 Task: Log work in the project ZephyrTech for the issue 'Upgrade the caching mechanism of a web application to improve response time and reduce server load' spent time as '2w 5d 3h 32m' and remaining time as '1w 5d 1h 24m' and move to top of backlog. Now add the issue to the epic 'Change Management Implementation'.
Action: Mouse moved to (455, 390)
Screenshot: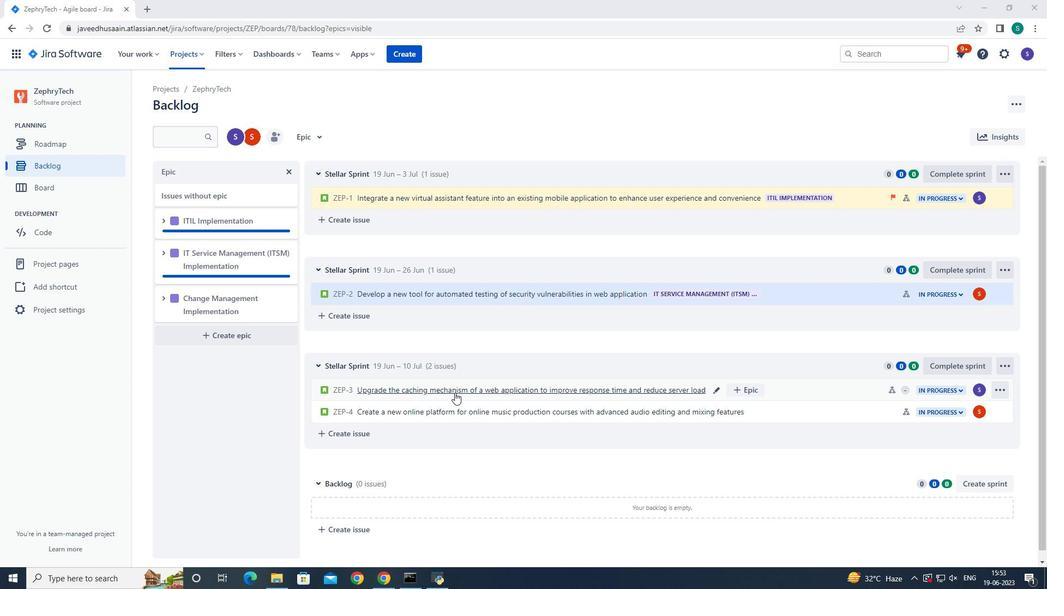 
Action: Mouse pressed left at (455, 390)
Screenshot: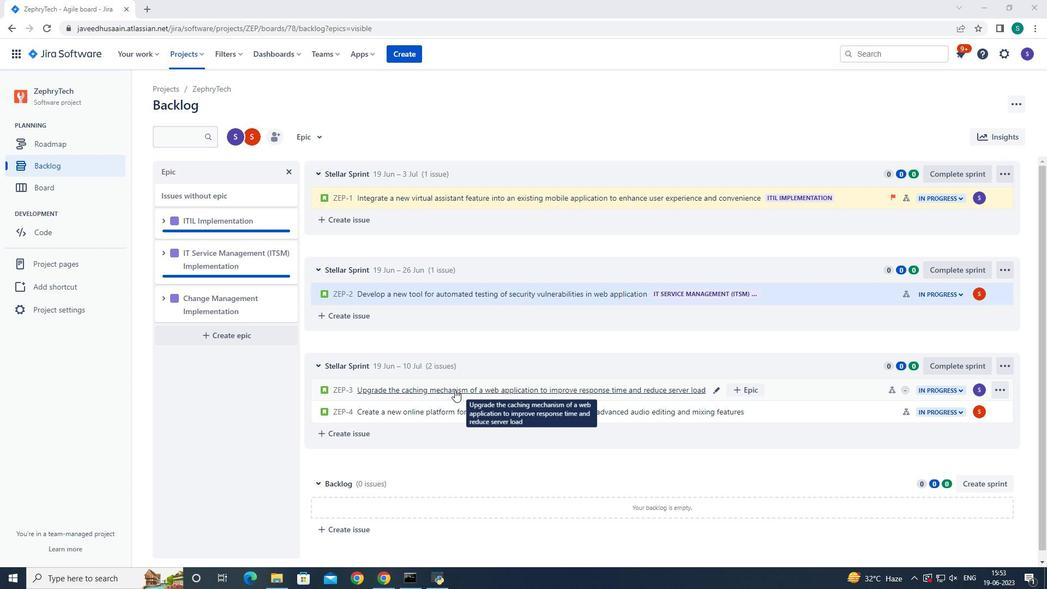 
Action: Mouse moved to (1003, 167)
Screenshot: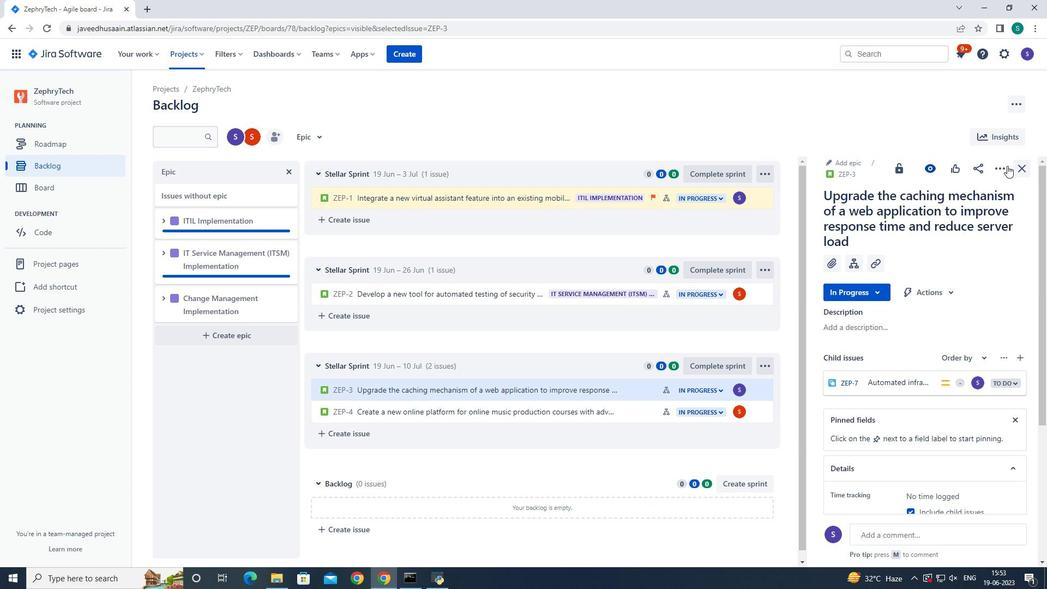 
Action: Mouse pressed left at (1003, 167)
Screenshot: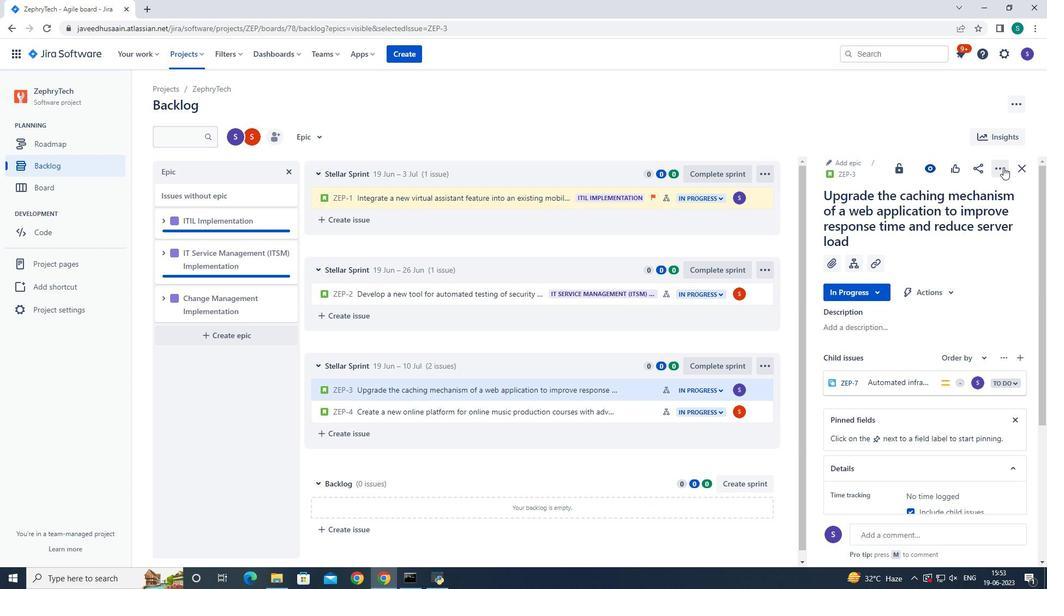 
Action: Mouse moved to (963, 194)
Screenshot: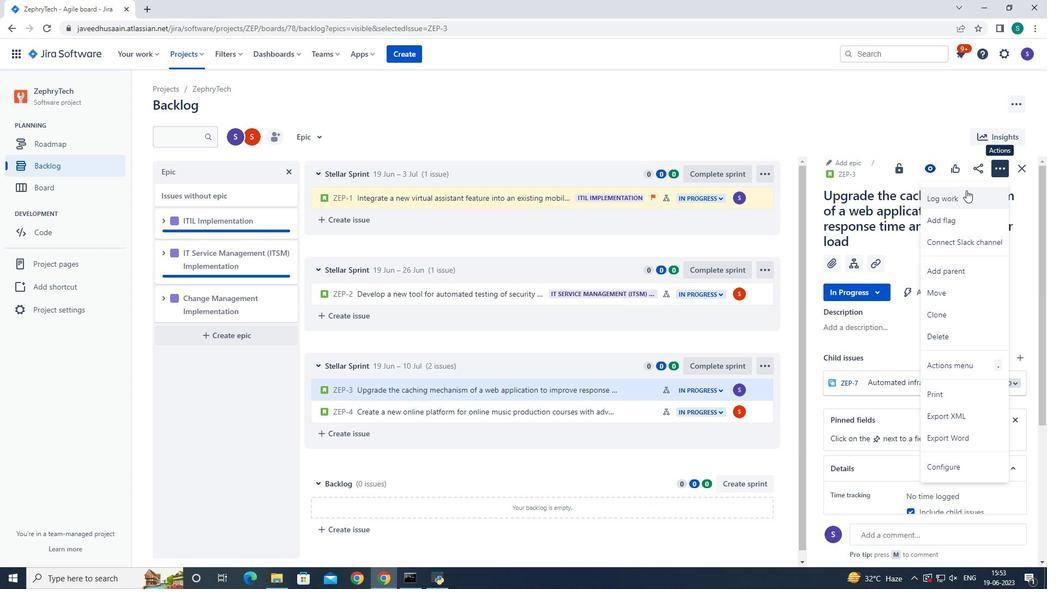 
Action: Mouse pressed left at (963, 194)
Screenshot: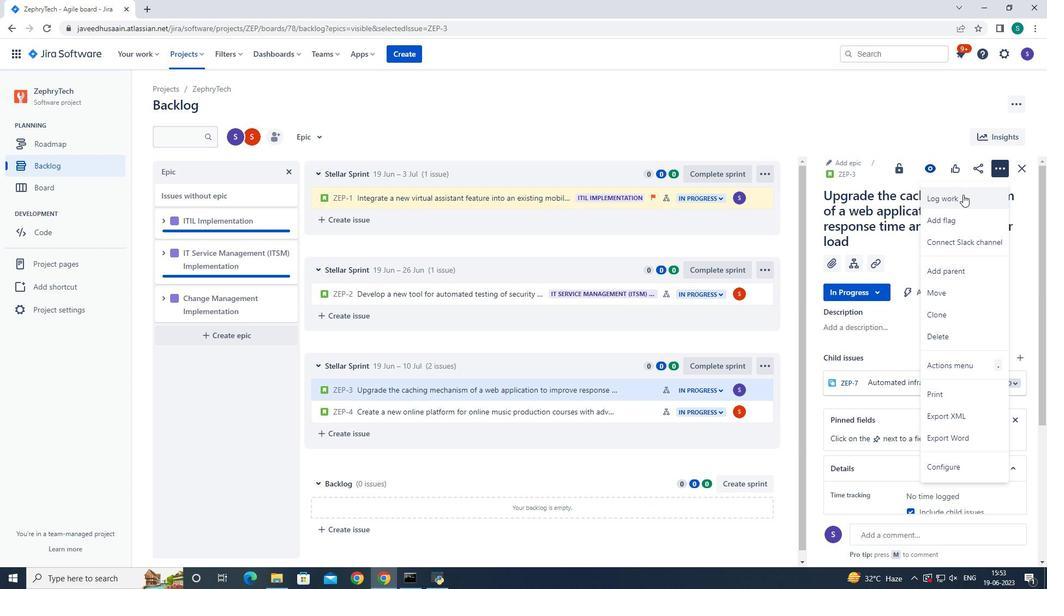 
Action: Mouse moved to (492, 164)
Screenshot: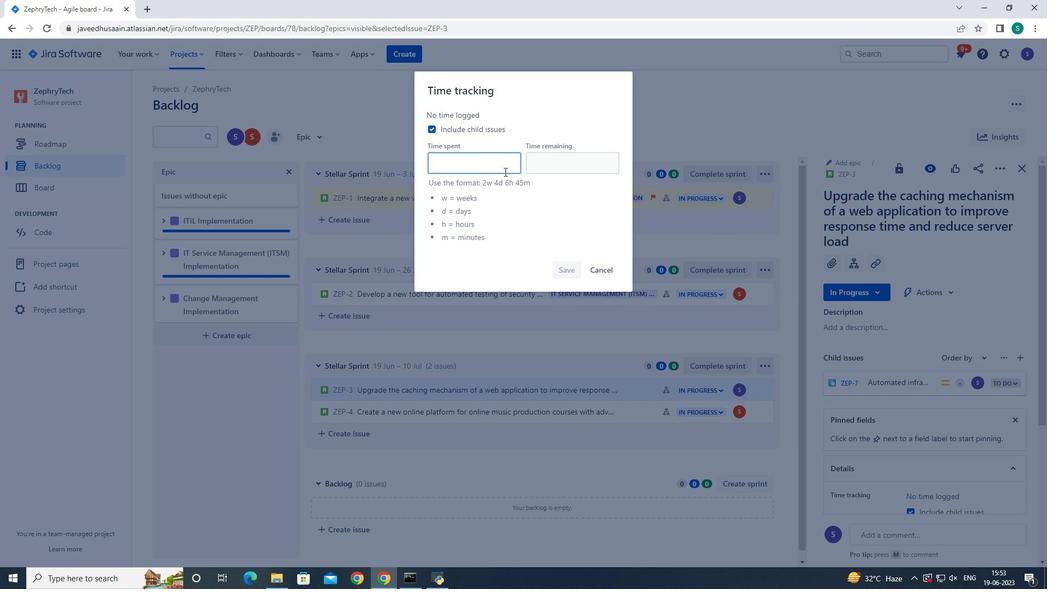 
Action: Mouse pressed left at (492, 164)
Screenshot: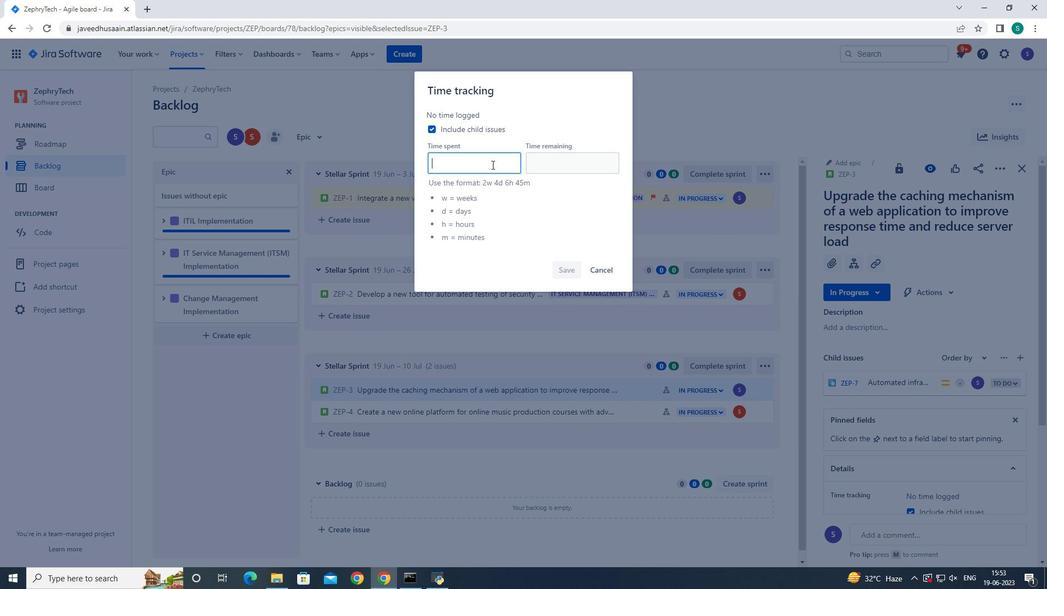 
Action: Mouse moved to (489, 164)
Screenshot: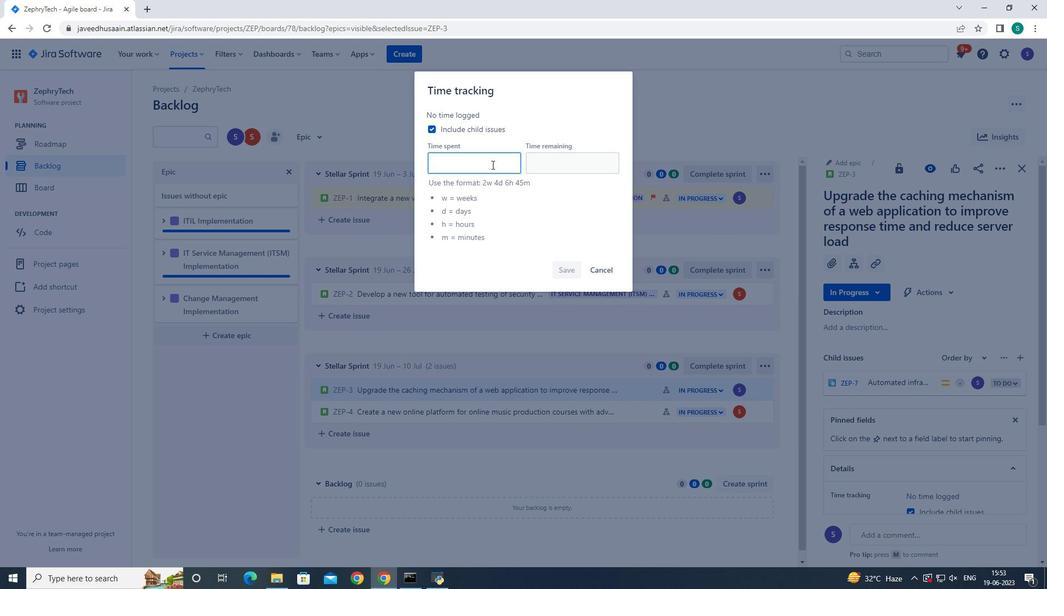 
Action: Key pressed 2w<Key.space>5d<Key.space>3h<Key.space>32m<Key.tab>1w<Key.space>5d<Key.space>1h<Key.space>24m
Screenshot: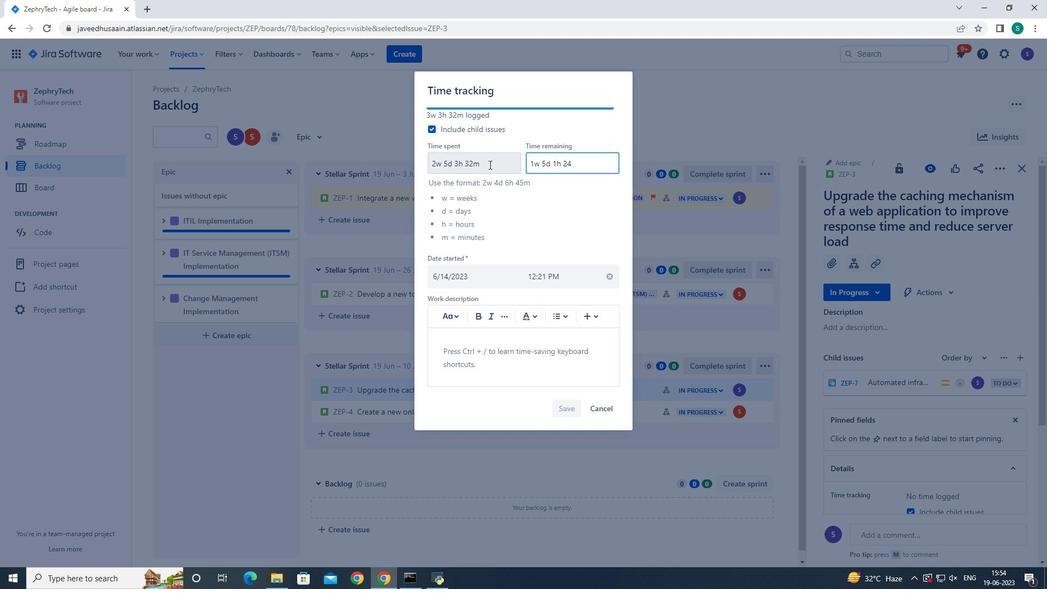 
Action: Mouse moved to (562, 411)
Screenshot: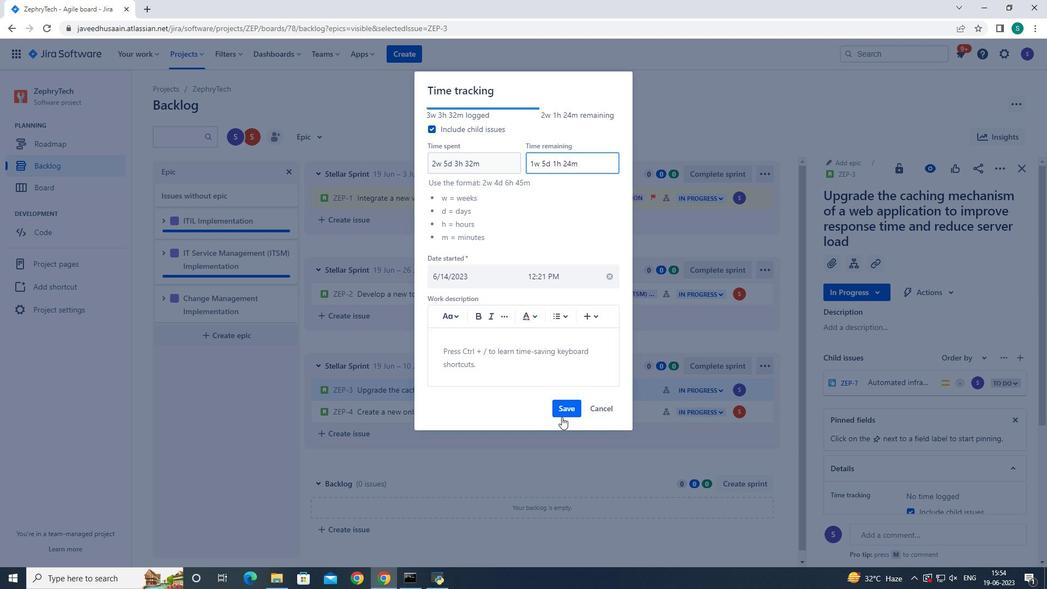 
Action: Mouse pressed left at (562, 411)
Screenshot: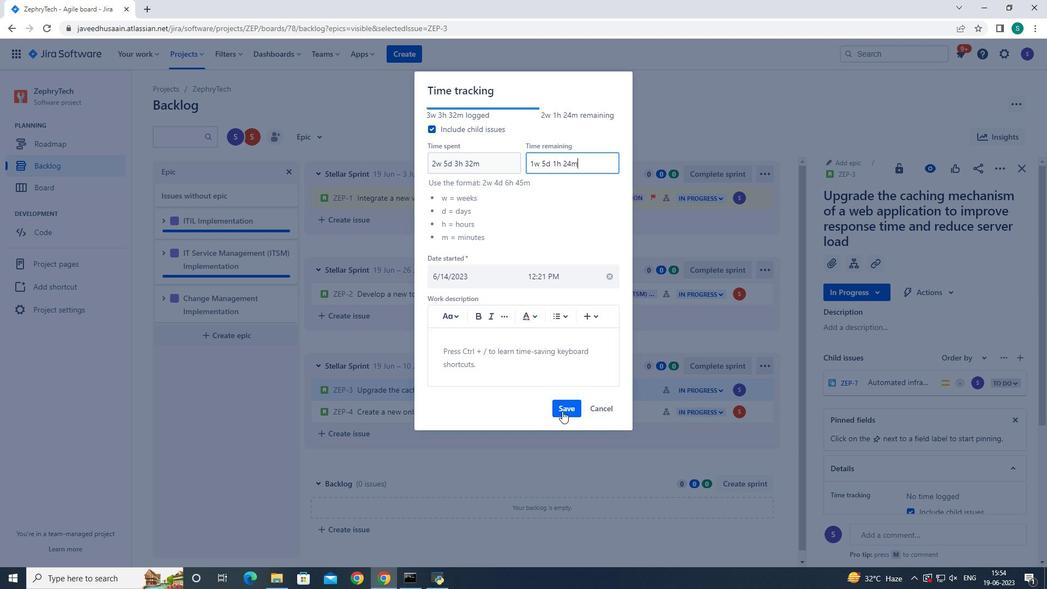 
Action: Mouse moved to (999, 168)
Screenshot: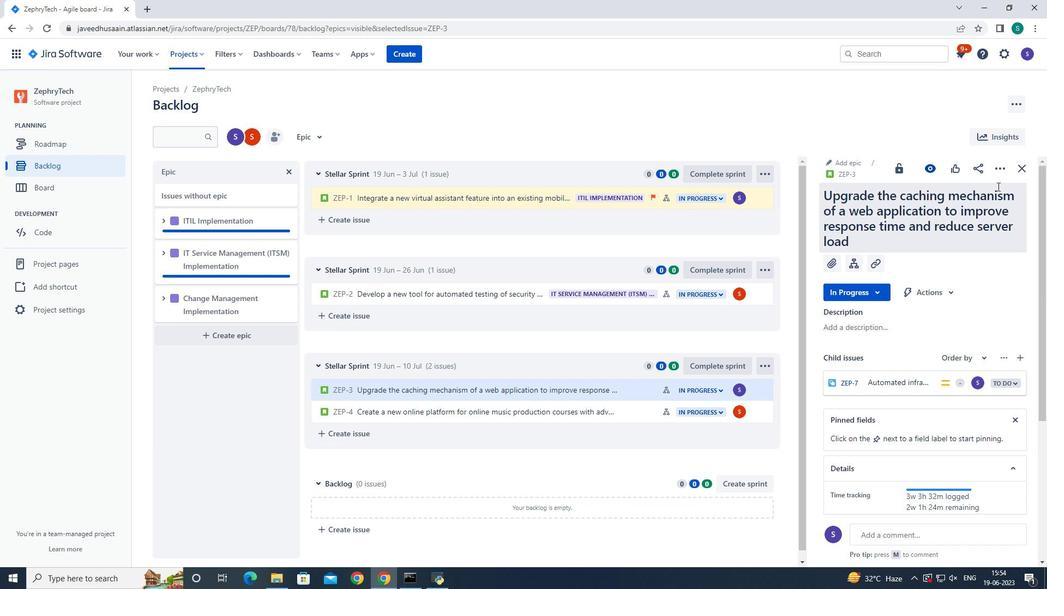 
Action: Mouse pressed left at (999, 168)
Screenshot: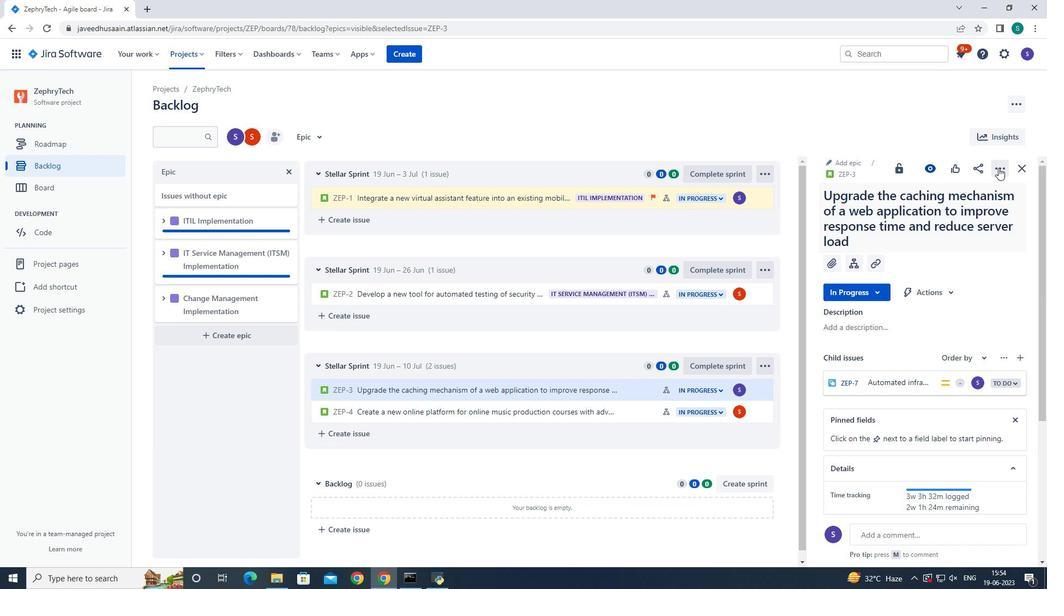 
Action: Mouse pressed left at (999, 168)
Screenshot: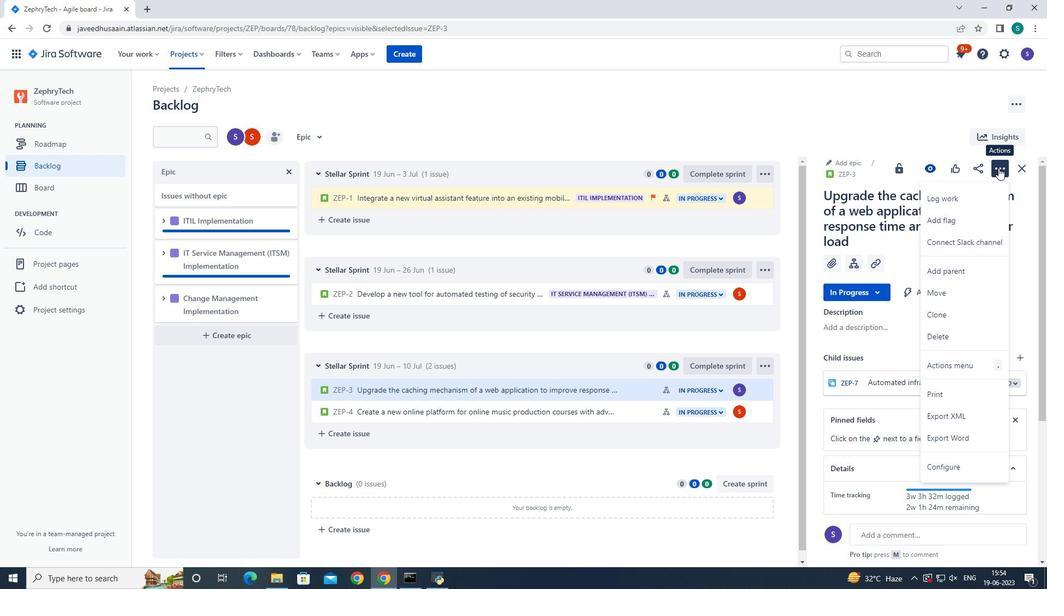 
Action: Mouse moved to (1019, 165)
Screenshot: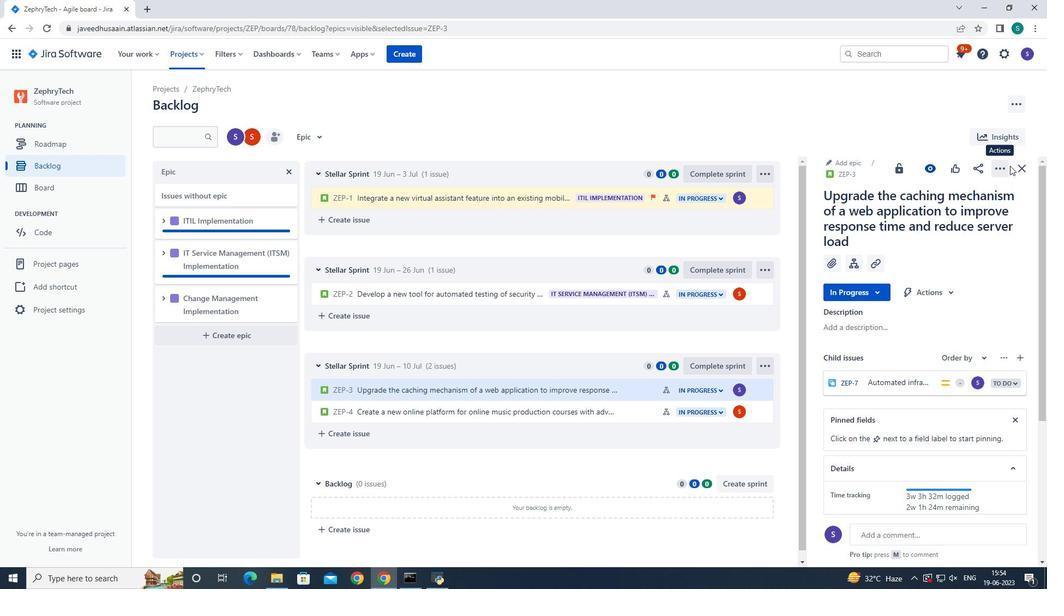 
Action: Mouse pressed left at (1019, 165)
Screenshot: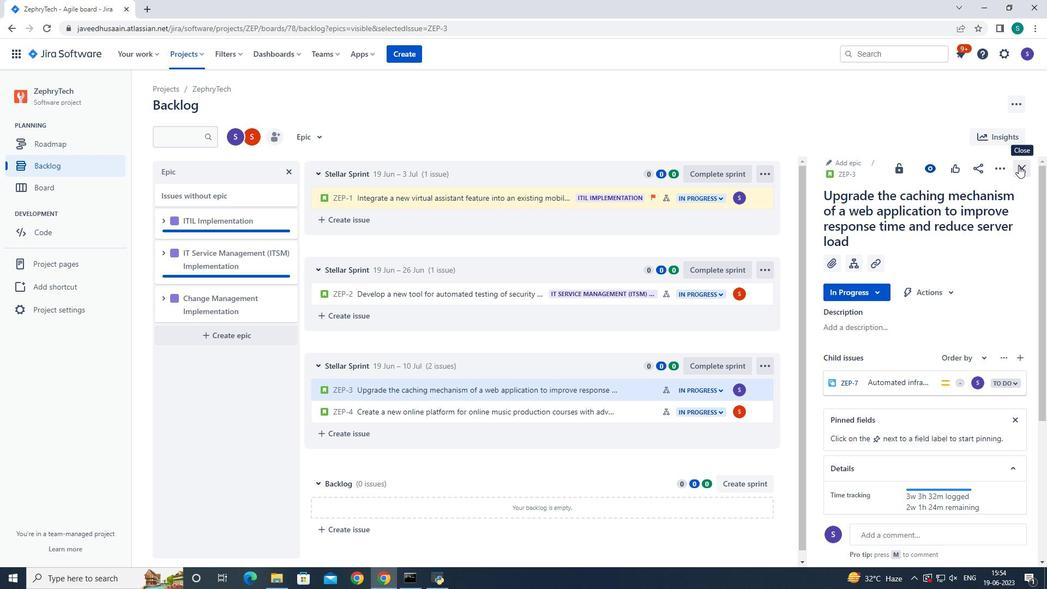 
Action: Mouse moved to (1002, 390)
Screenshot: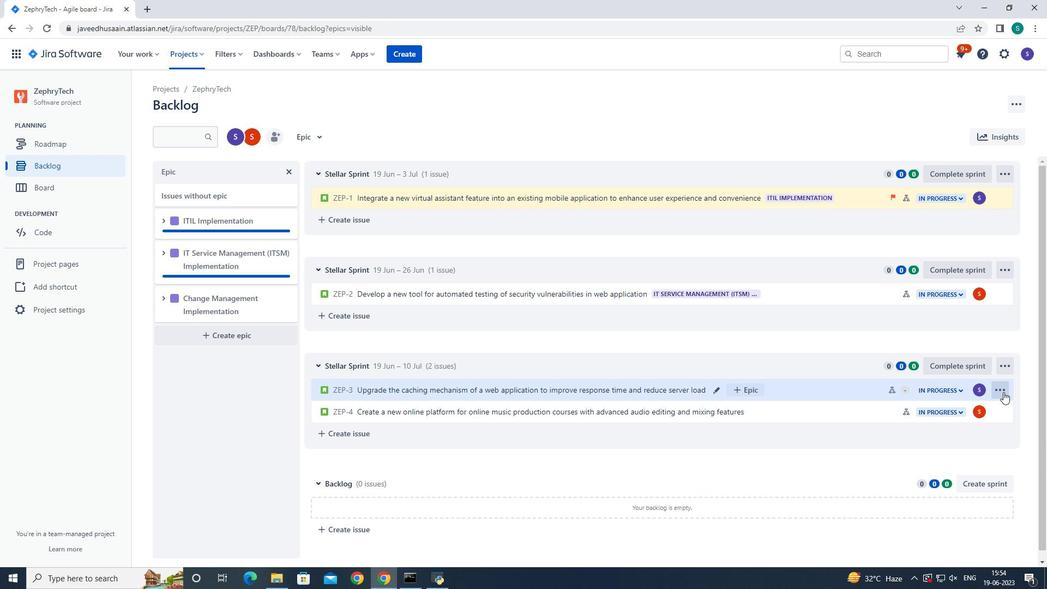 
Action: Mouse pressed left at (1002, 390)
Screenshot: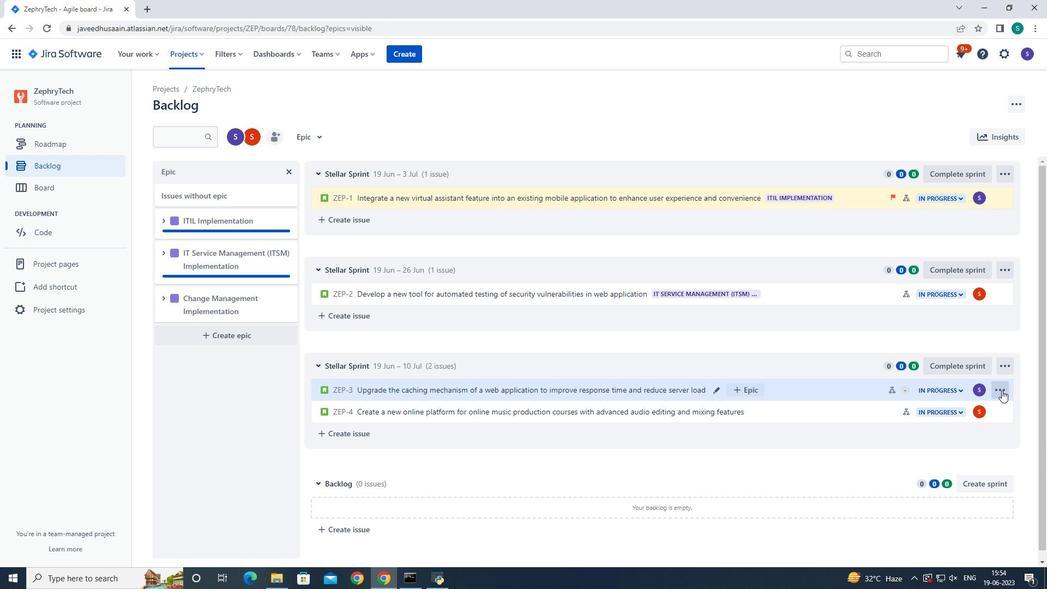 
Action: Mouse moved to (965, 346)
Screenshot: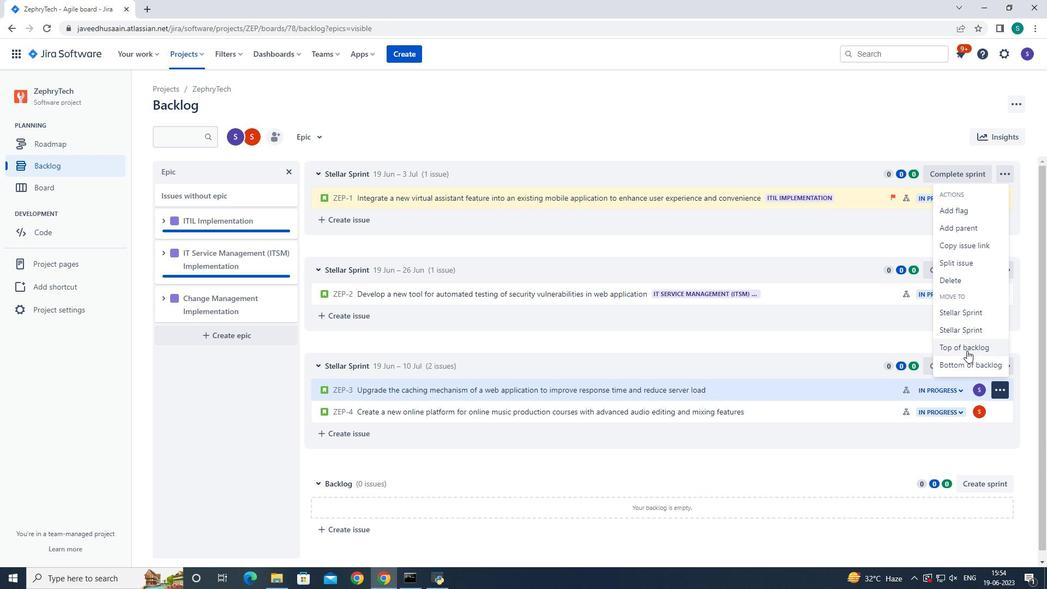
Action: Mouse pressed left at (965, 346)
Screenshot: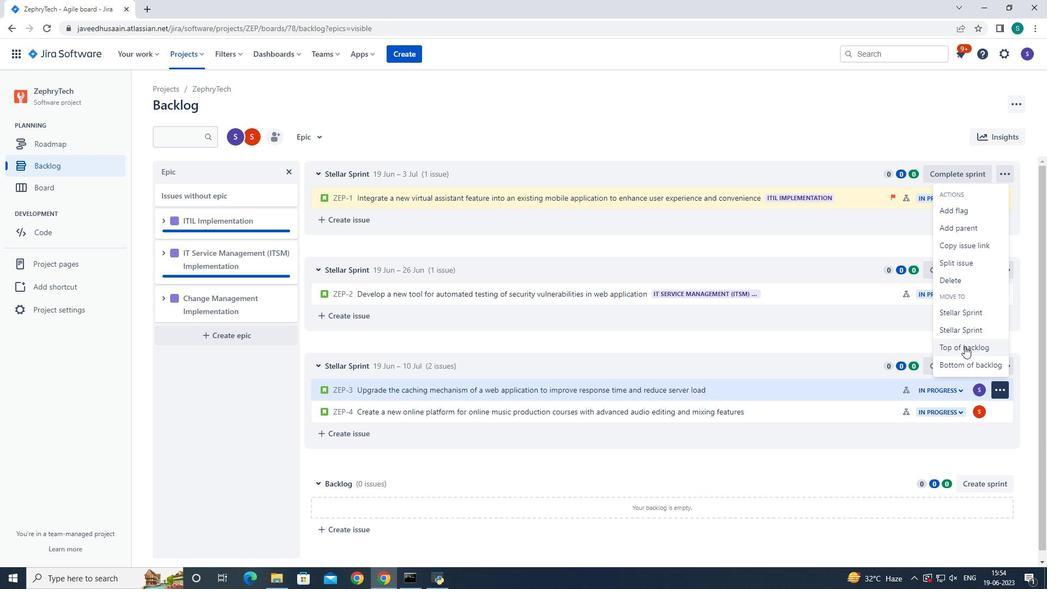 
Action: Mouse moved to (552, 171)
Screenshot: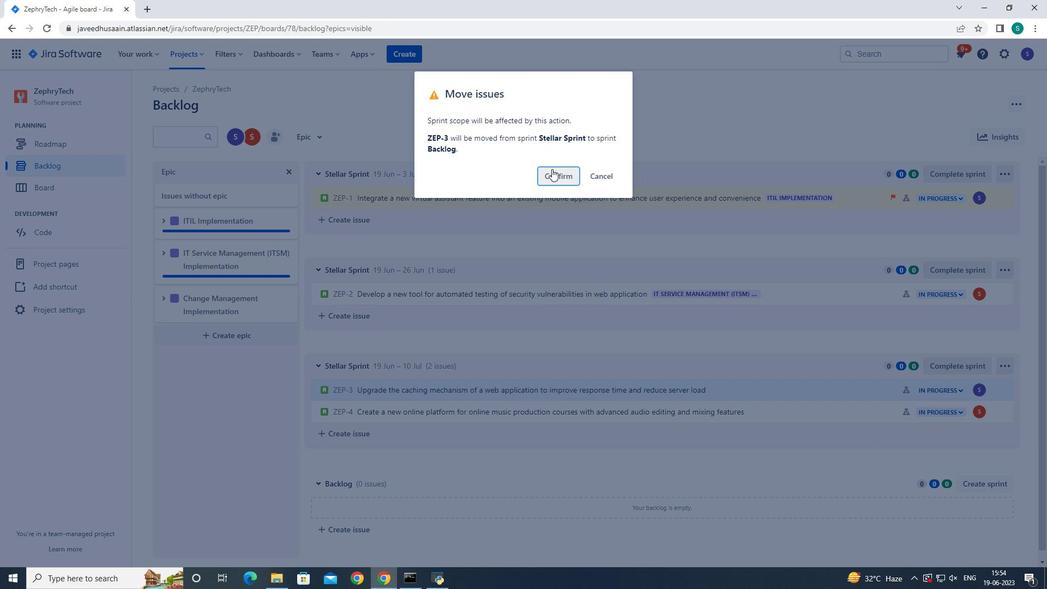 
Action: Mouse pressed left at (552, 171)
Screenshot: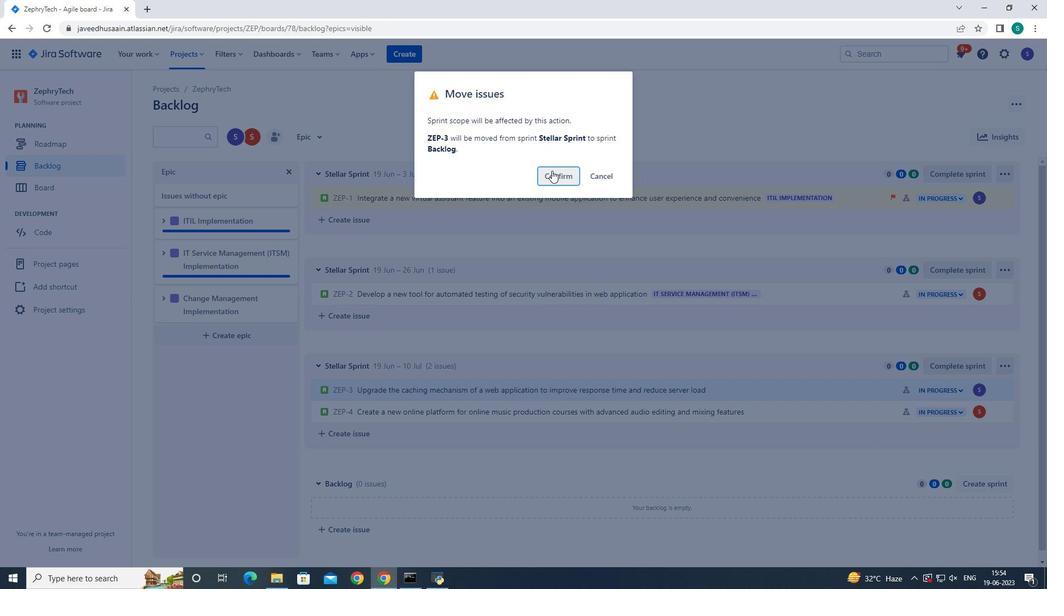 
Action: Mouse moved to (758, 486)
Screenshot: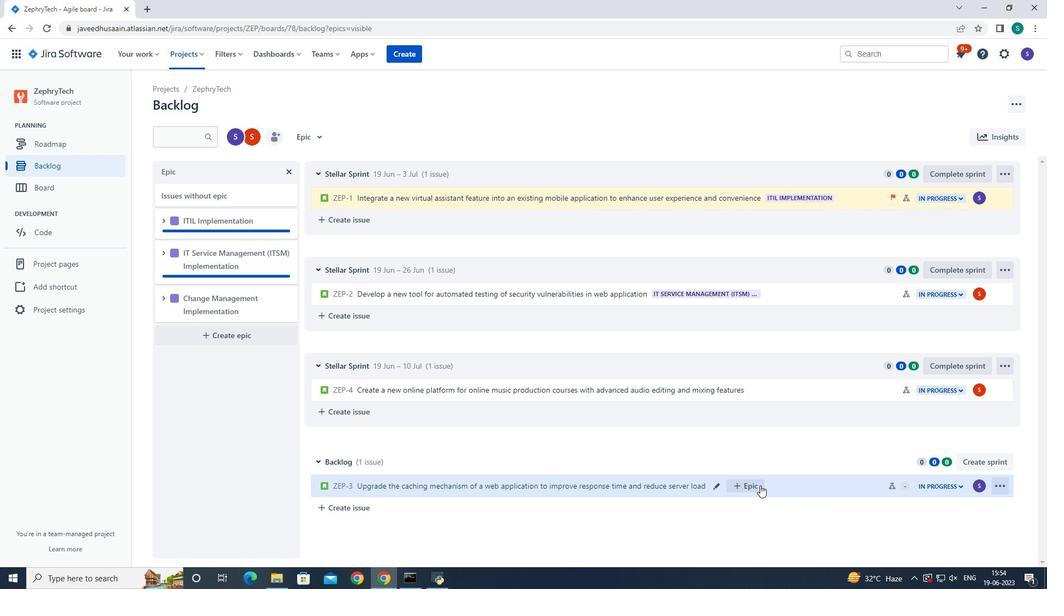 
Action: Mouse pressed left at (758, 486)
Screenshot: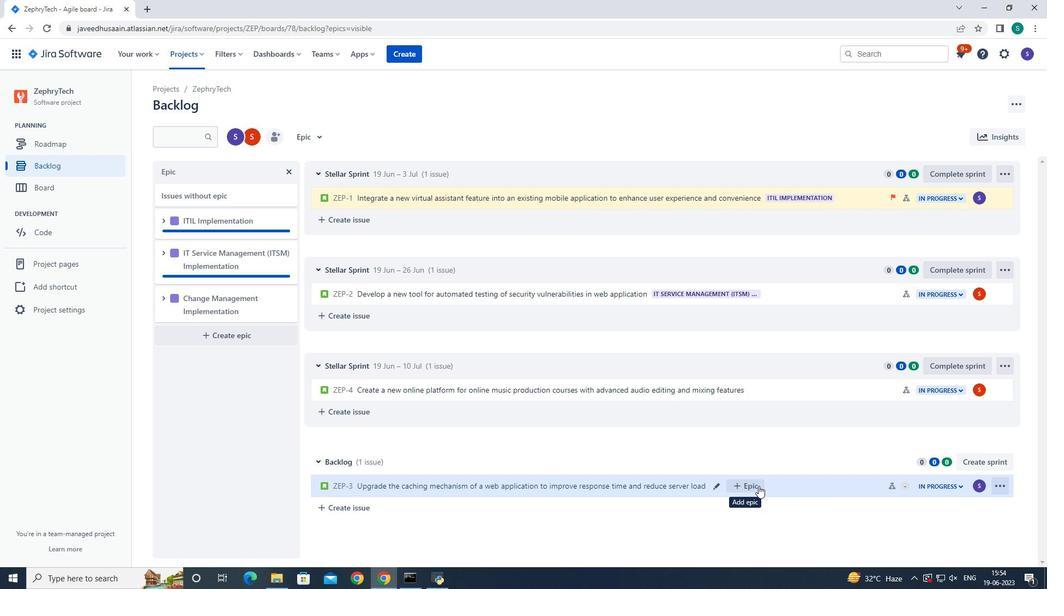 
Action: Mouse moved to (766, 501)
Screenshot: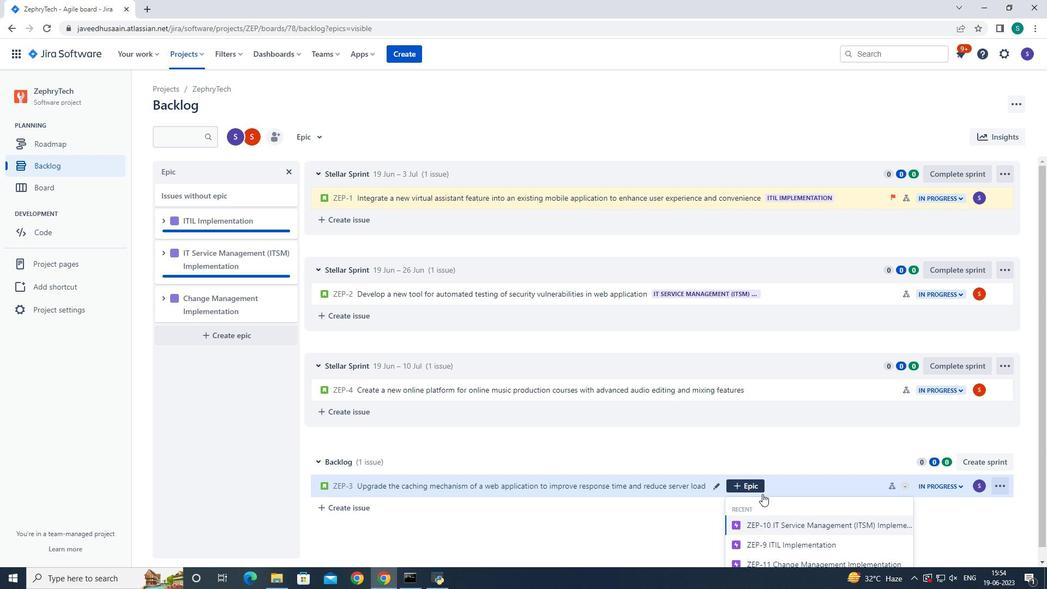 
Action: Mouse scrolled (766, 500) with delta (0, 0)
Screenshot: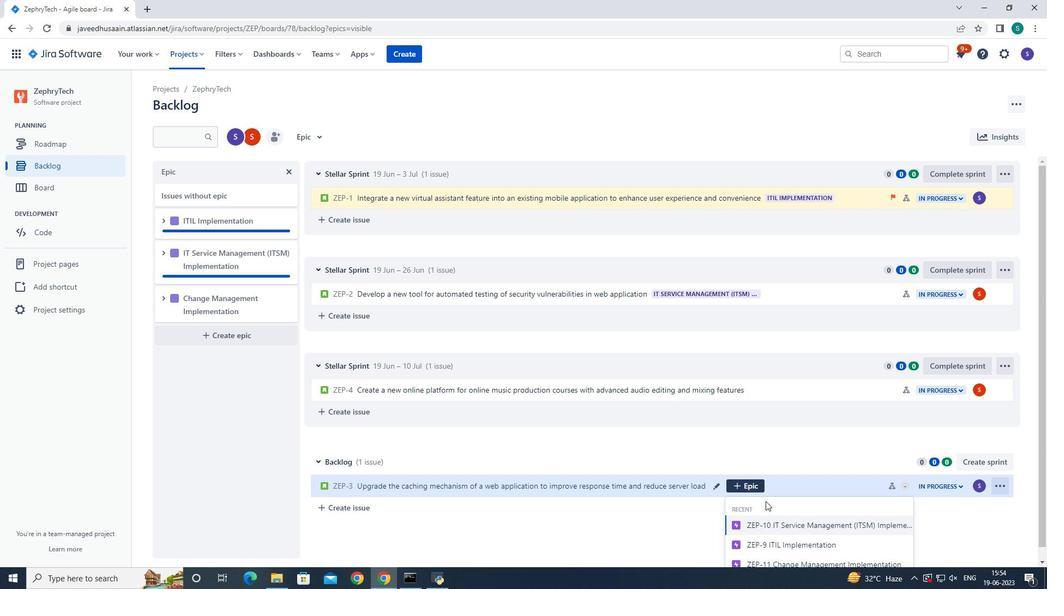 
Action: Mouse scrolled (766, 500) with delta (0, 0)
Screenshot: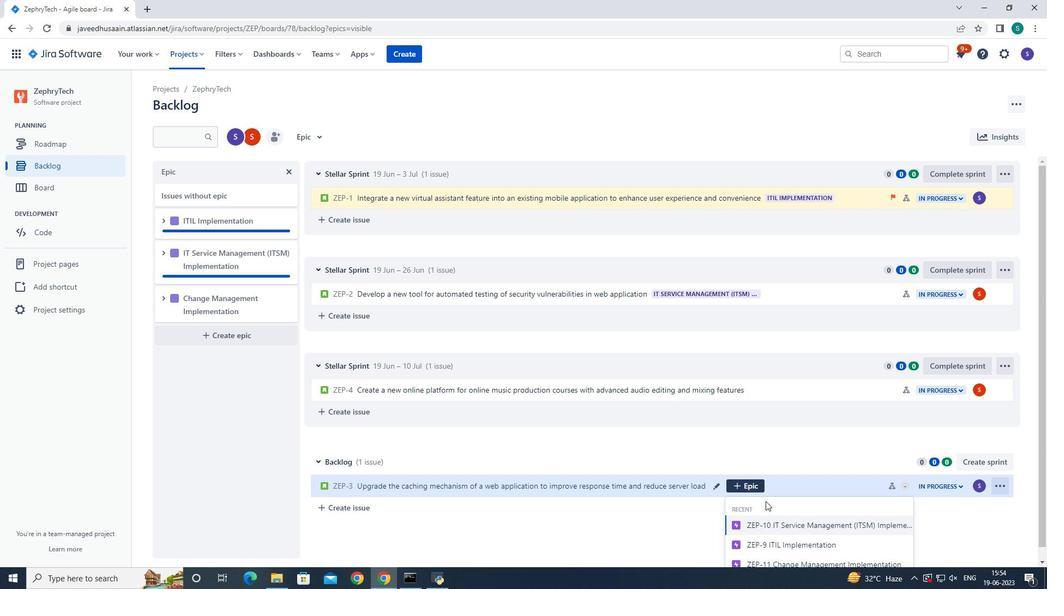 
Action: Mouse moved to (795, 564)
Screenshot: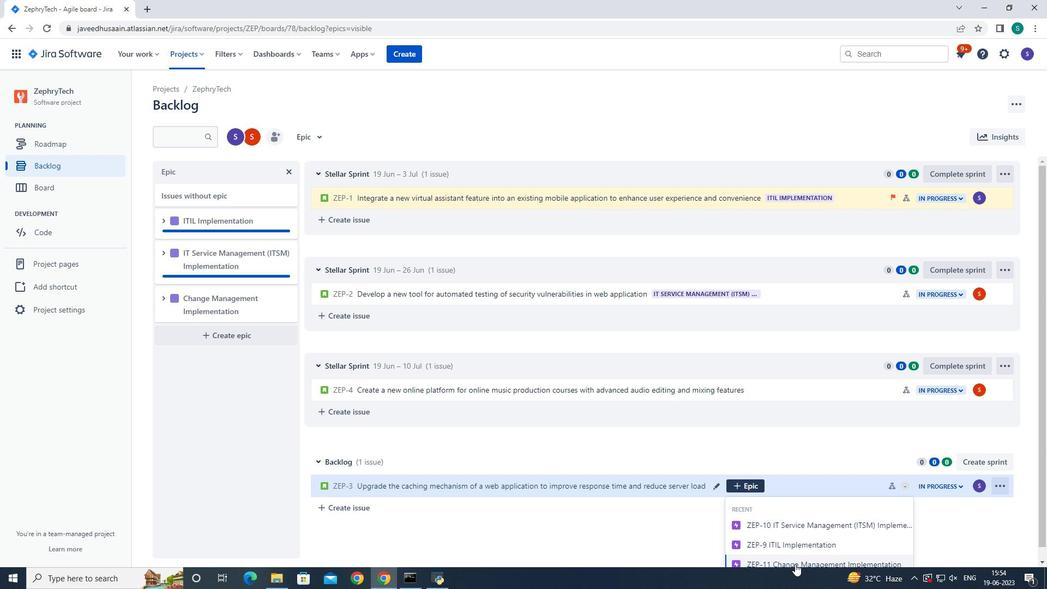 
Action: Mouse pressed left at (795, 564)
Screenshot: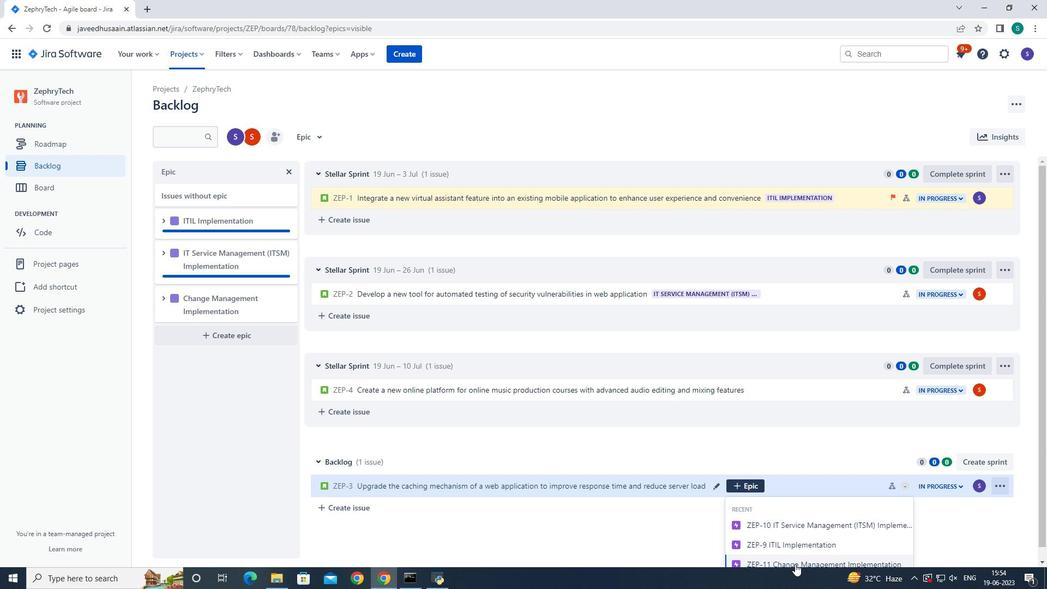 
Action: Mouse moved to (792, 553)
Screenshot: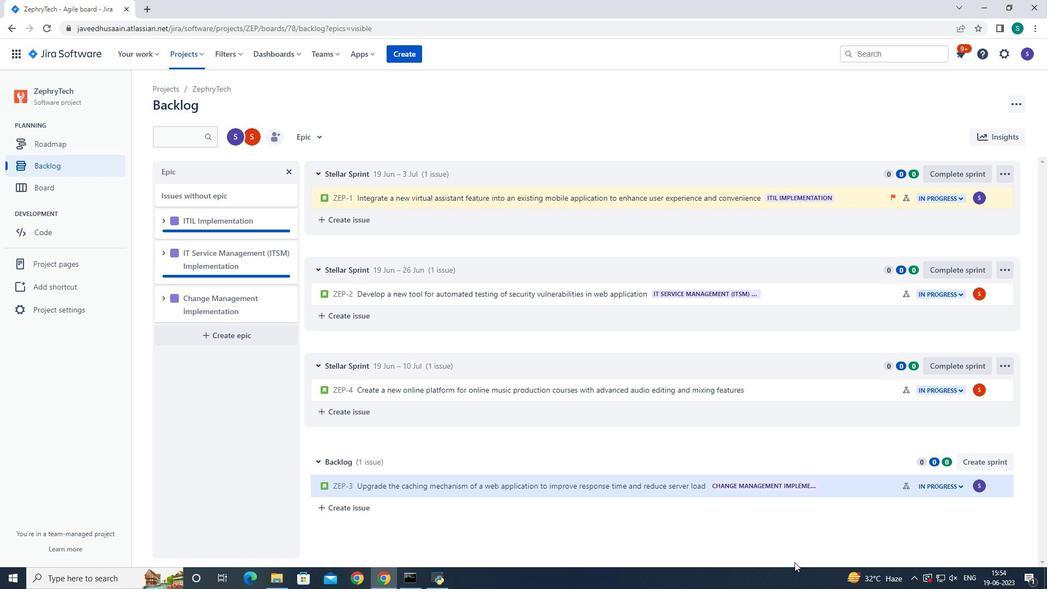 
